 Task: Look for properties with 6 beds.
Action: Mouse moved to (1089, 131)
Screenshot: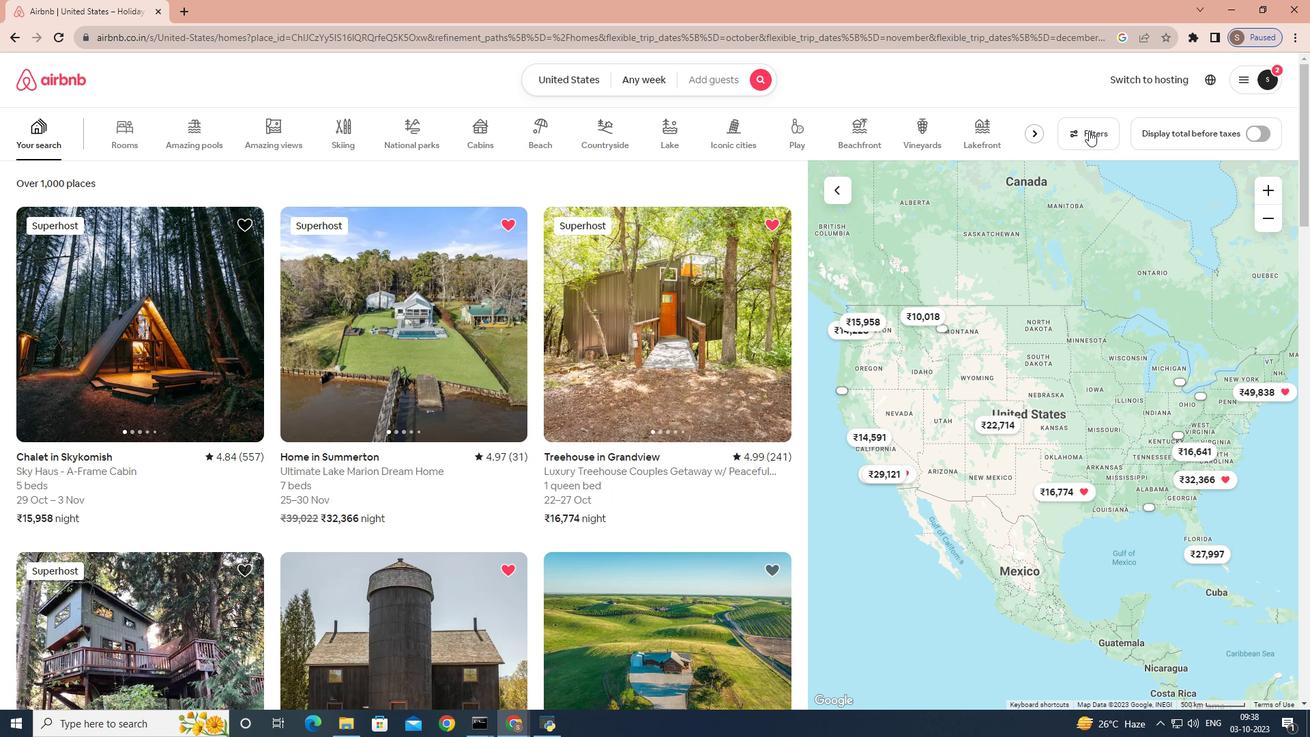 
Action: Mouse pressed left at (1089, 131)
Screenshot: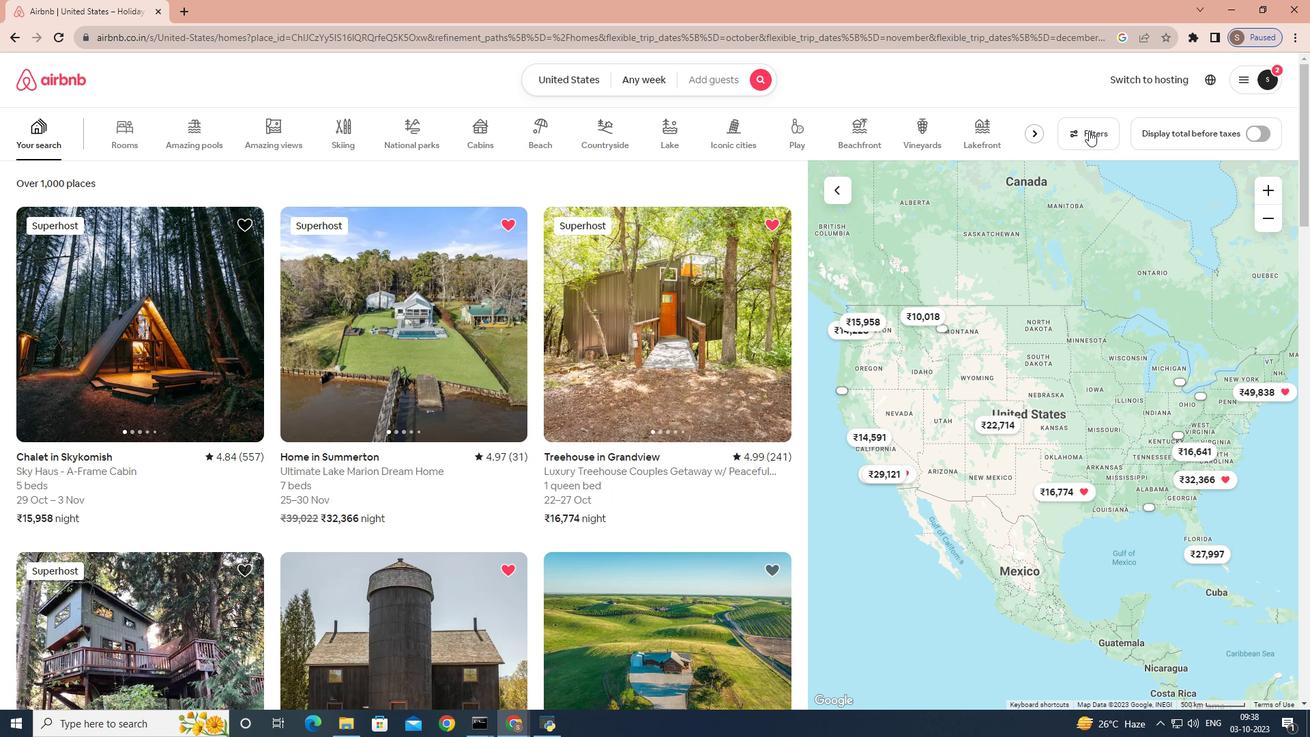 
Action: Mouse moved to (808, 223)
Screenshot: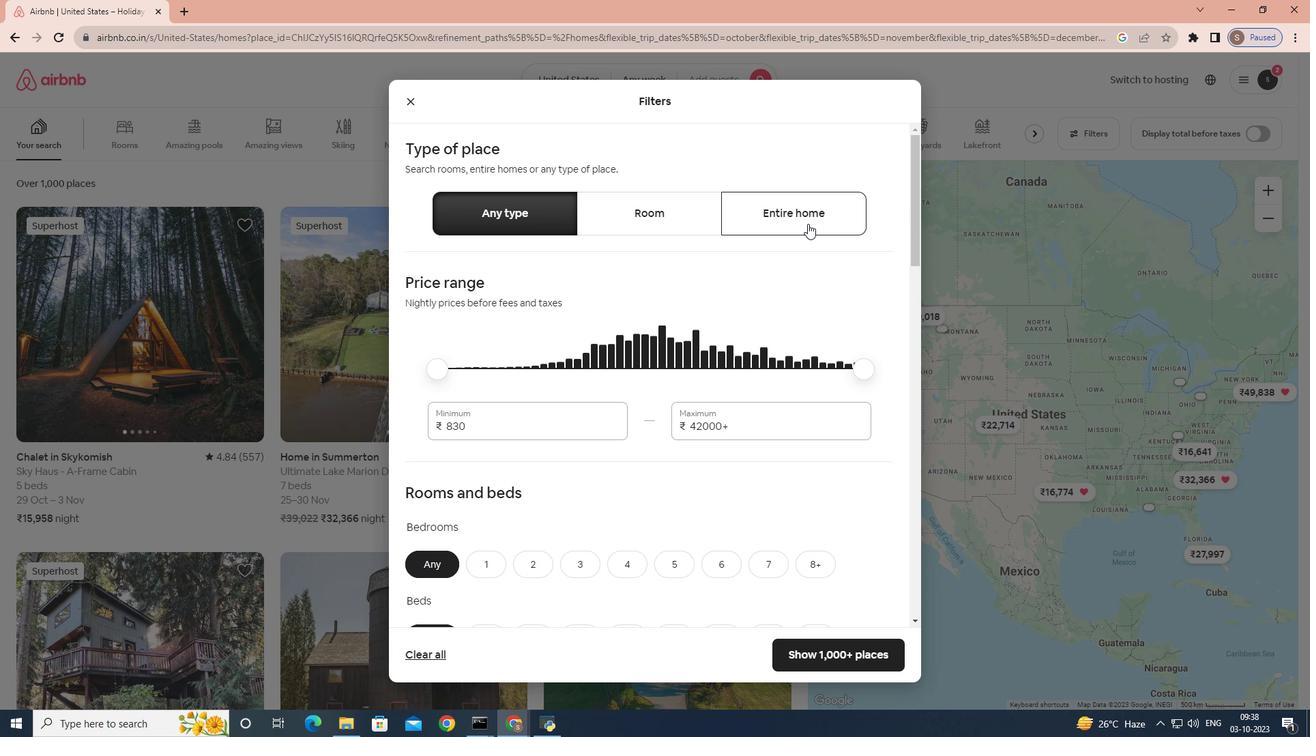 
Action: Mouse pressed left at (808, 223)
Screenshot: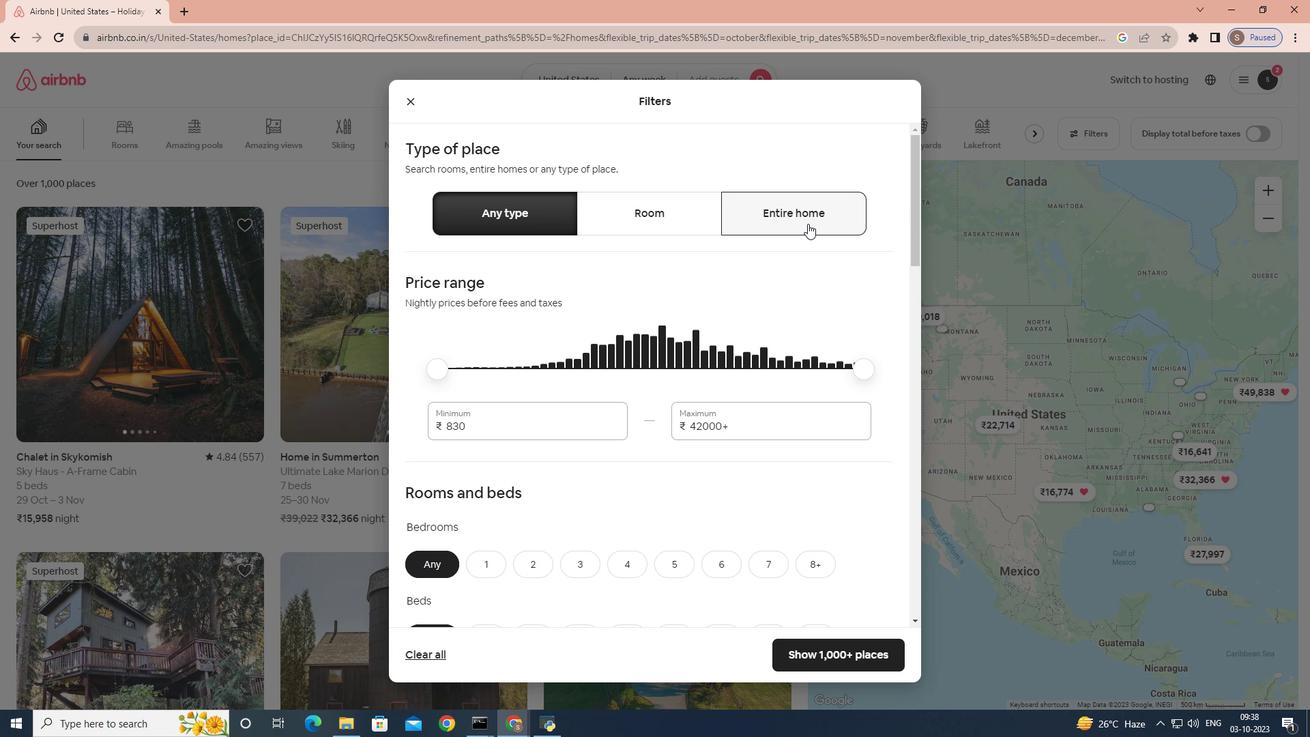 
Action: Mouse moved to (804, 234)
Screenshot: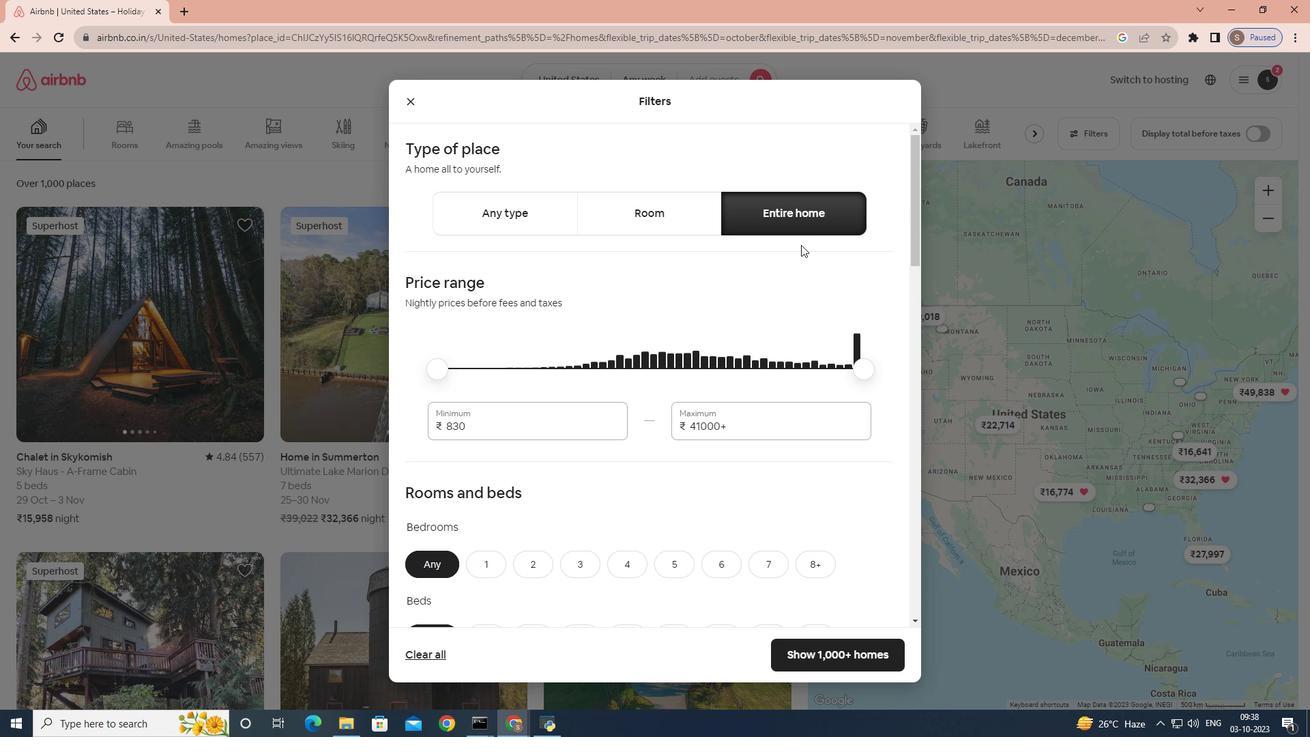 
Action: Mouse scrolled (804, 233) with delta (0, 0)
Screenshot: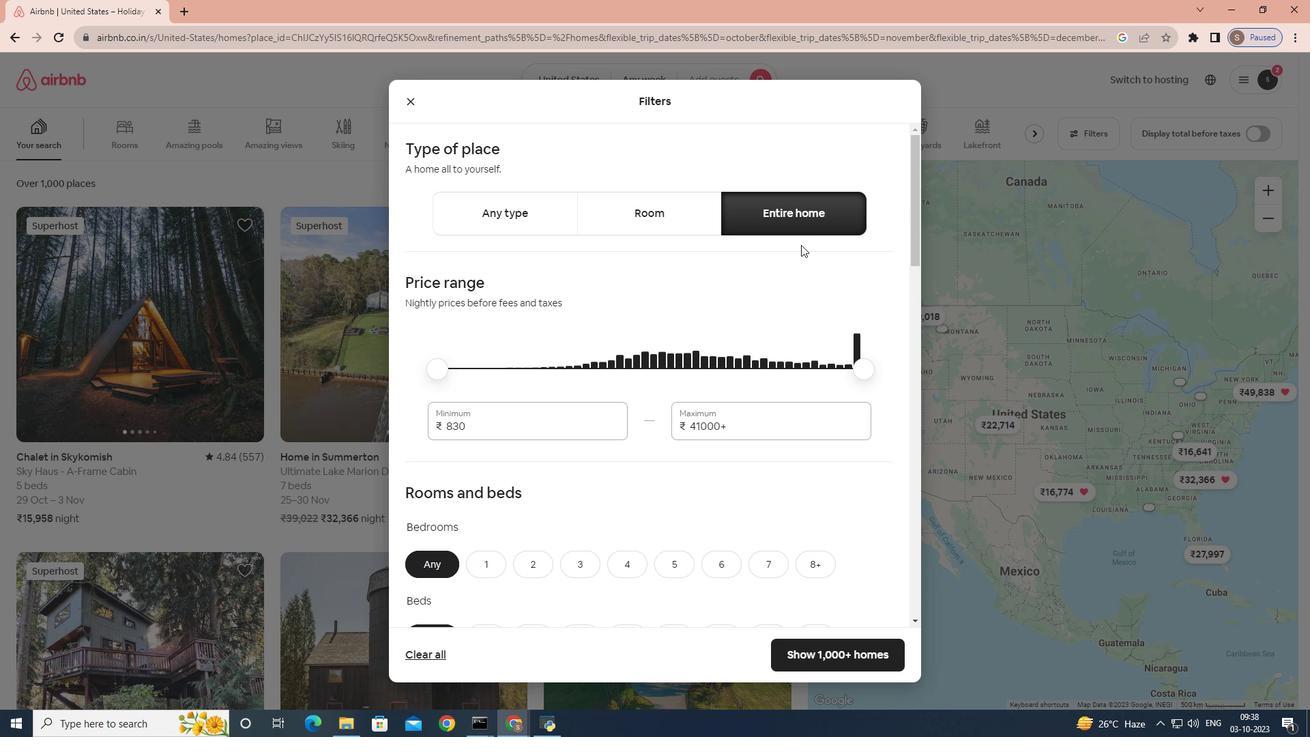 
Action: Mouse moved to (802, 243)
Screenshot: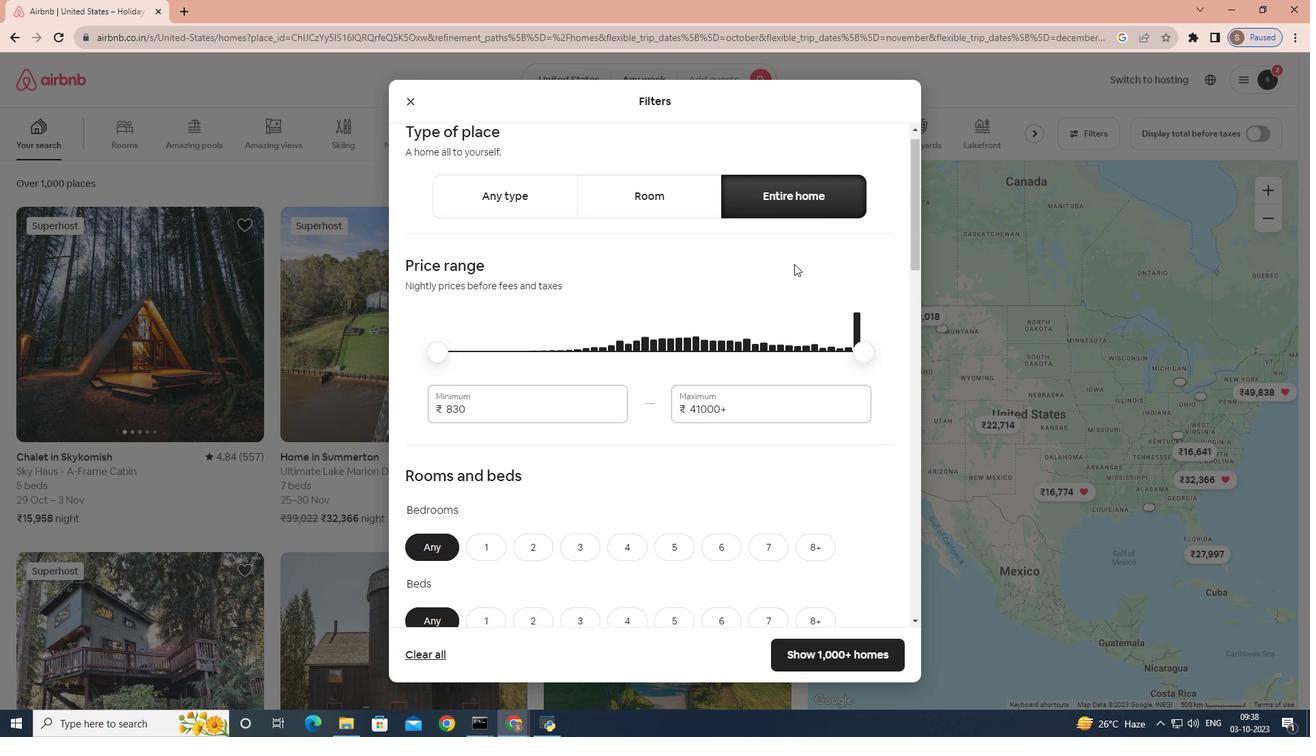 
Action: Mouse scrolled (802, 243) with delta (0, 0)
Screenshot: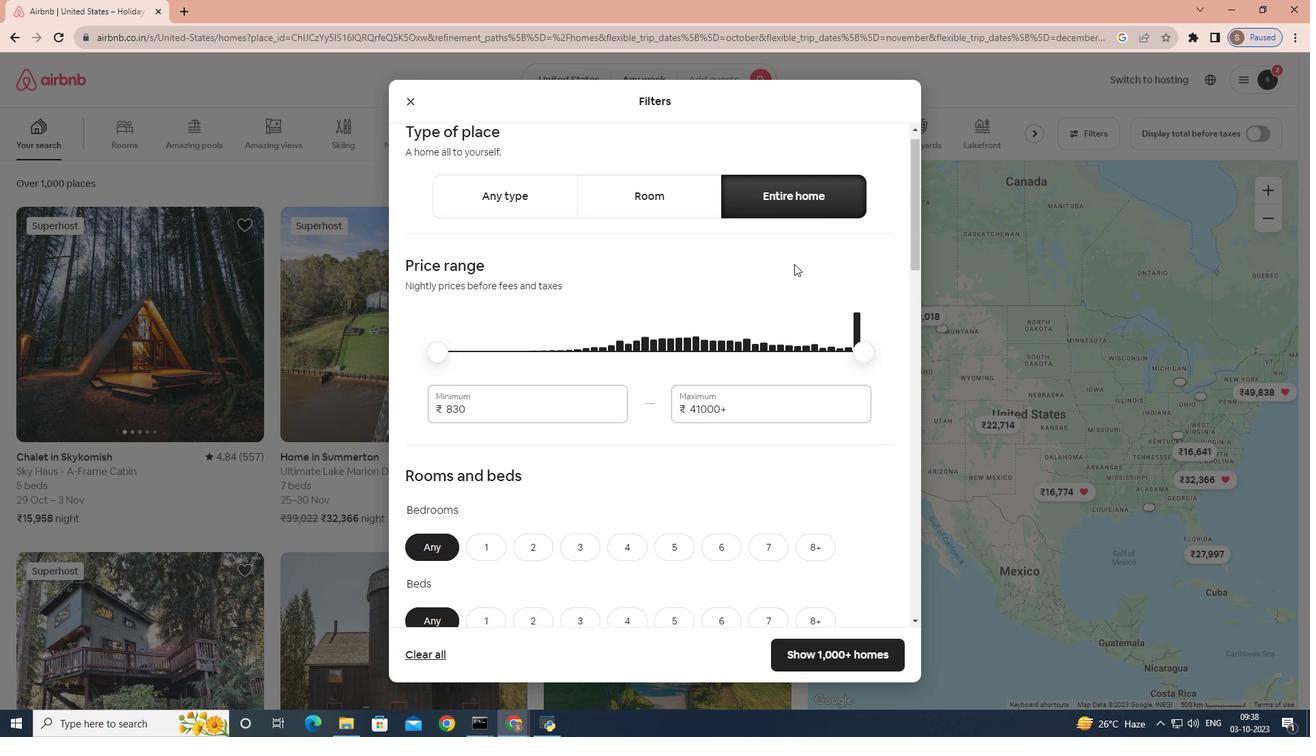 
Action: Mouse moved to (725, 506)
Screenshot: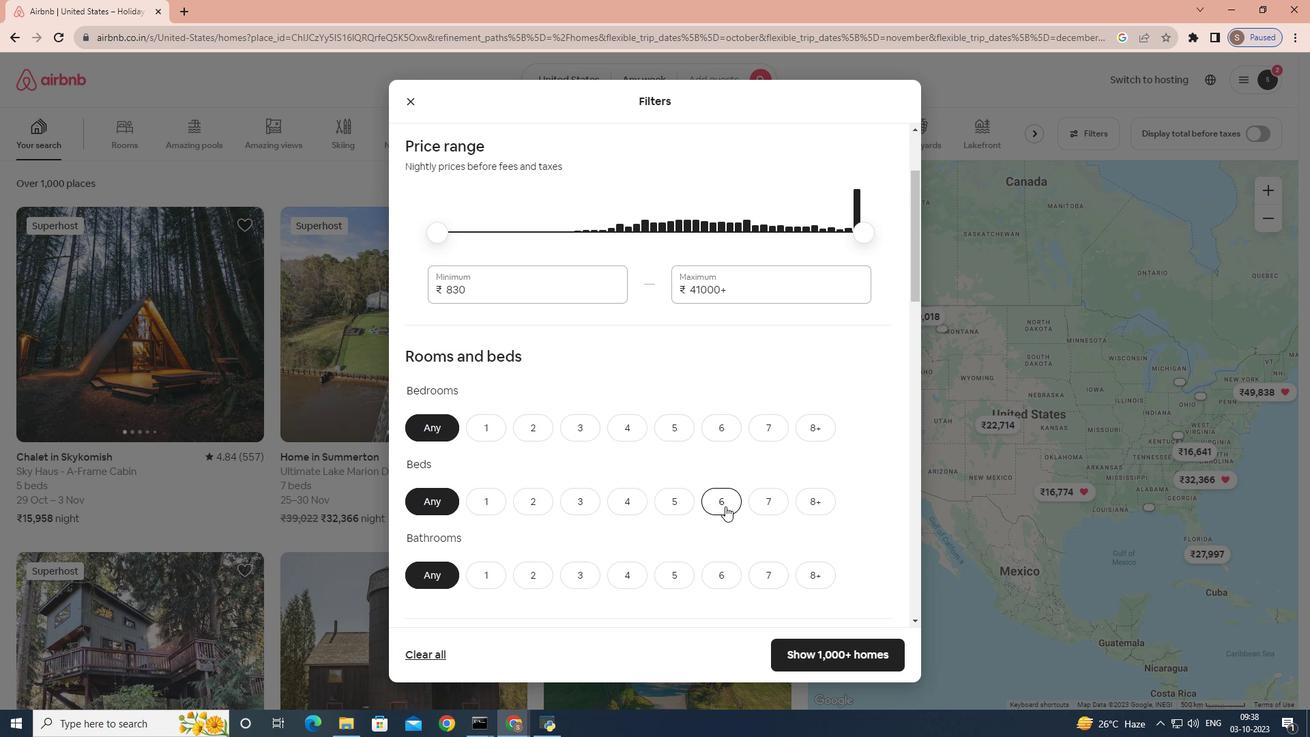 
Action: Mouse pressed left at (725, 506)
Screenshot: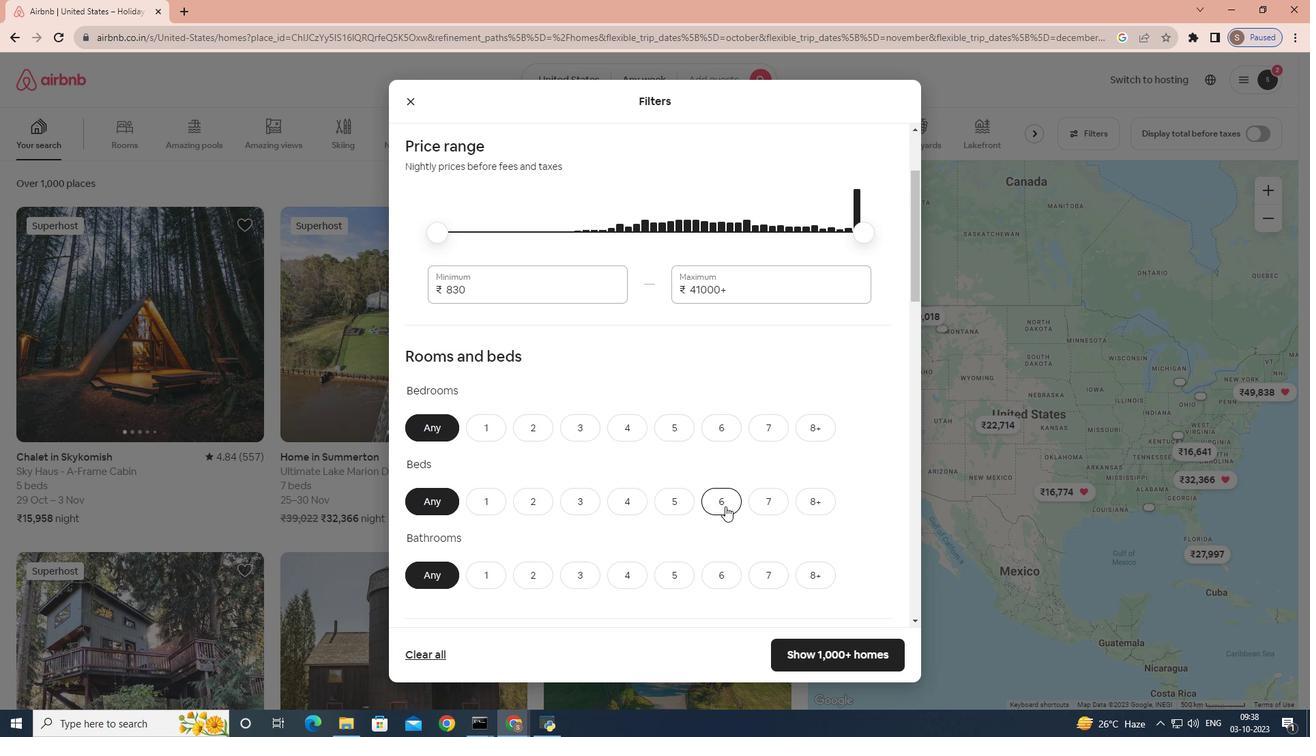 
Action: Mouse moved to (809, 647)
Screenshot: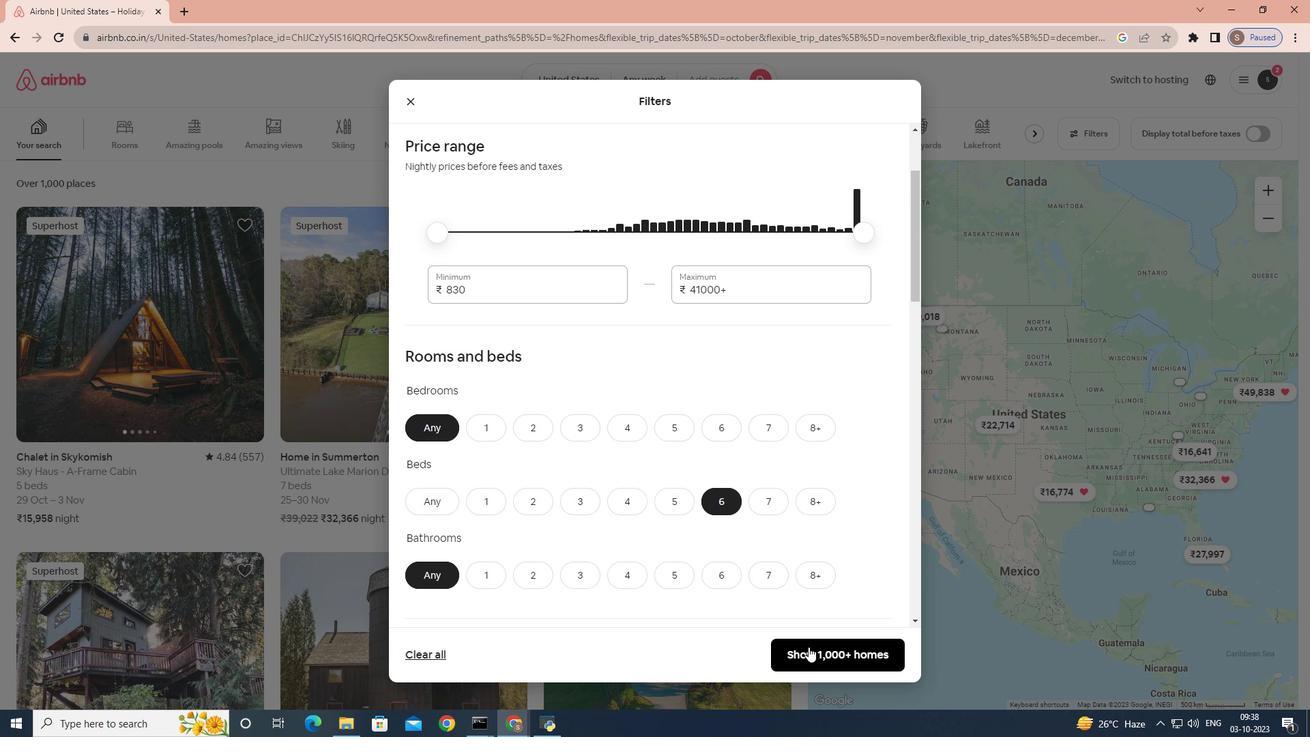
Action: Mouse pressed left at (809, 647)
Screenshot: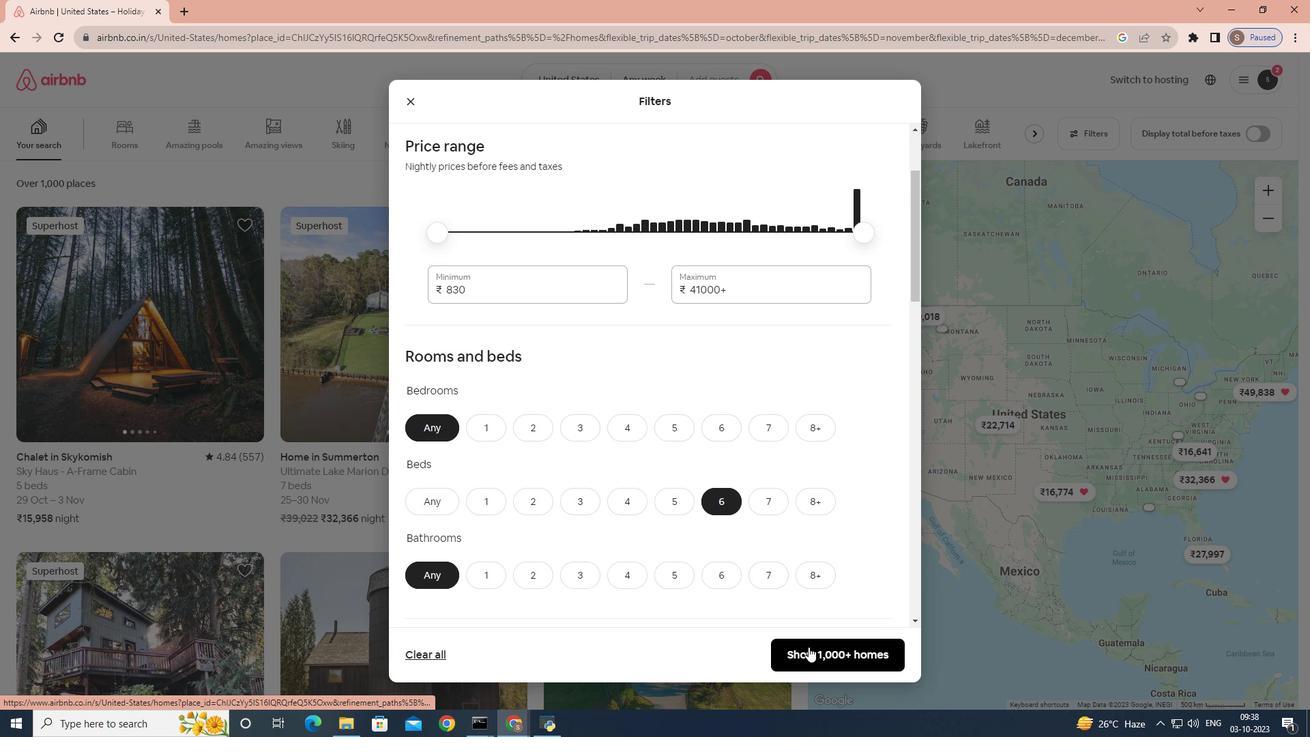 
